 Task: Create a rule from the Agile list, Priority changed -> Complete task in the project BrightTech if Priority Cleared then Complete Task
Action: Mouse moved to (1323, 214)
Screenshot: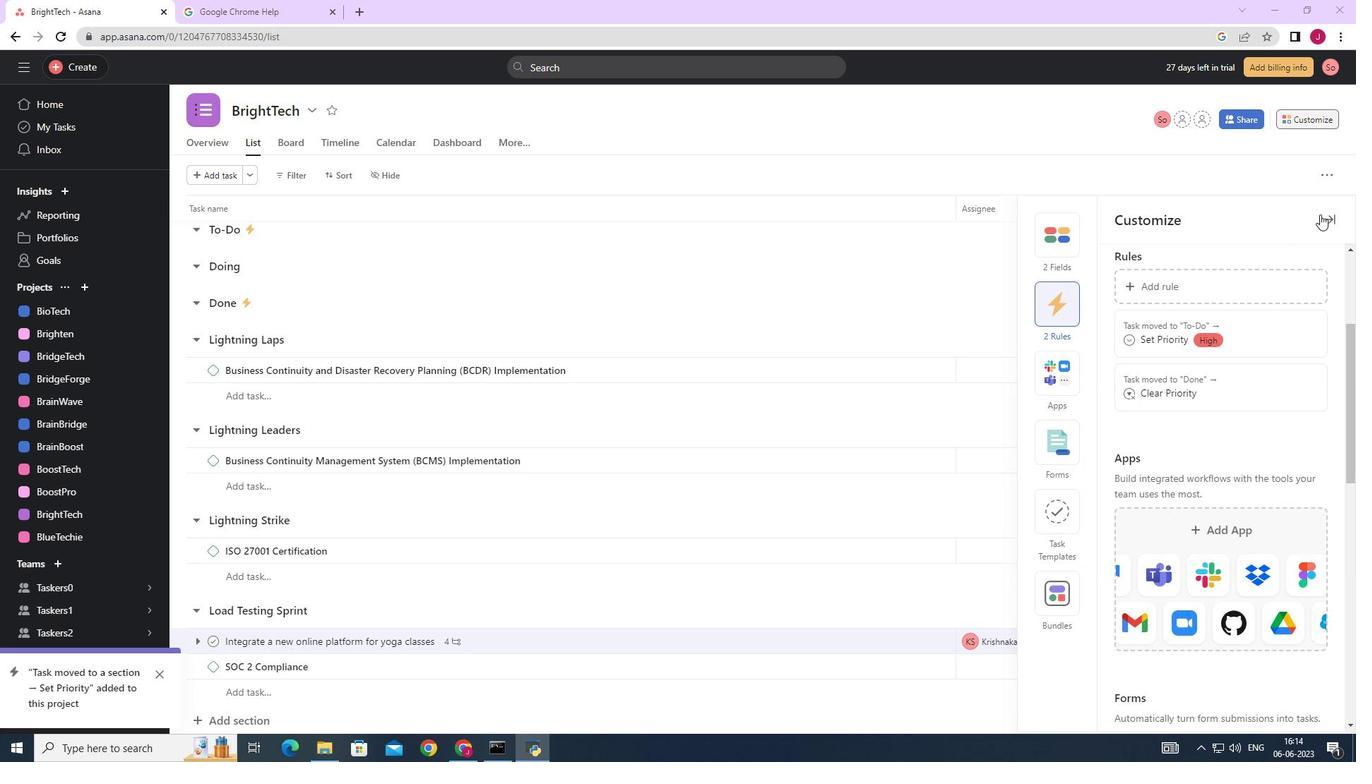 
Action: Mouse pressed left at (1323, 214)
Screenshot: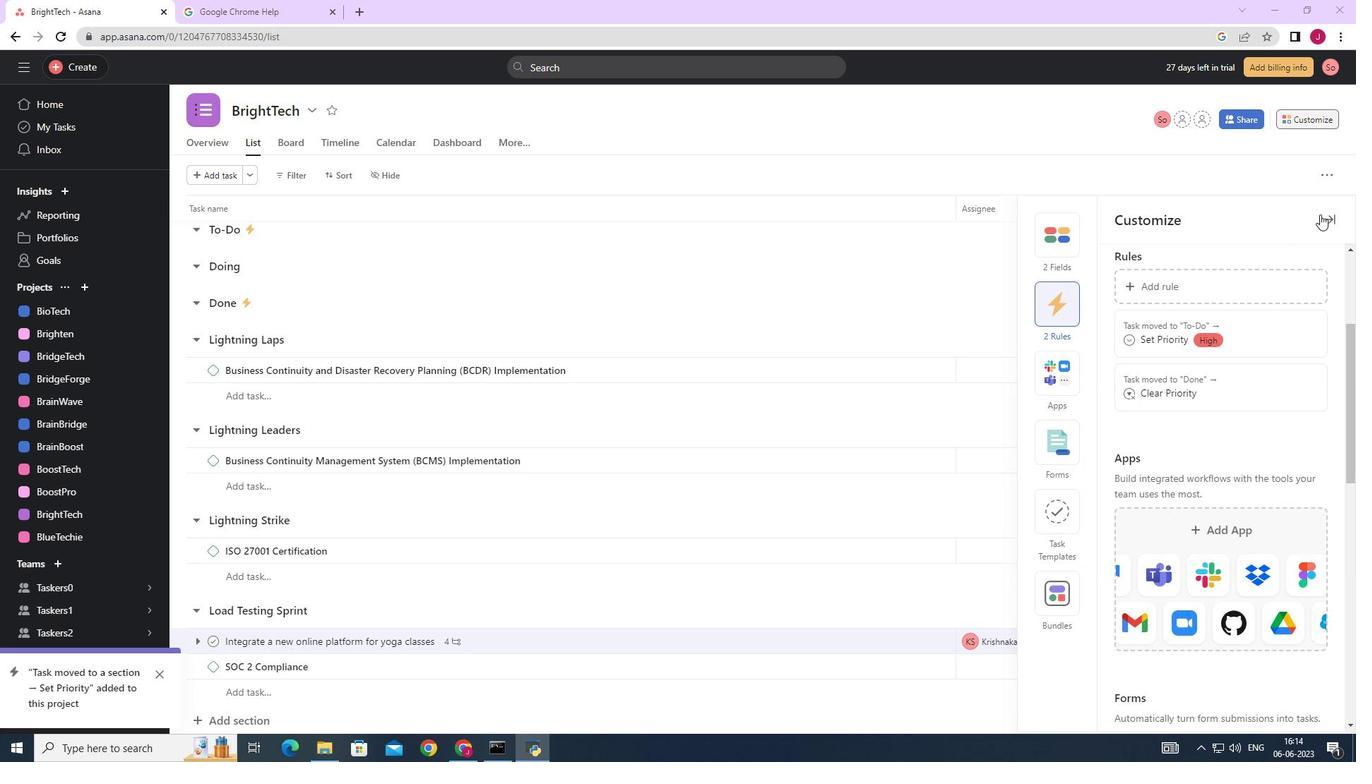 
Action: Mouse moved to (1308, 117)
Screenshot: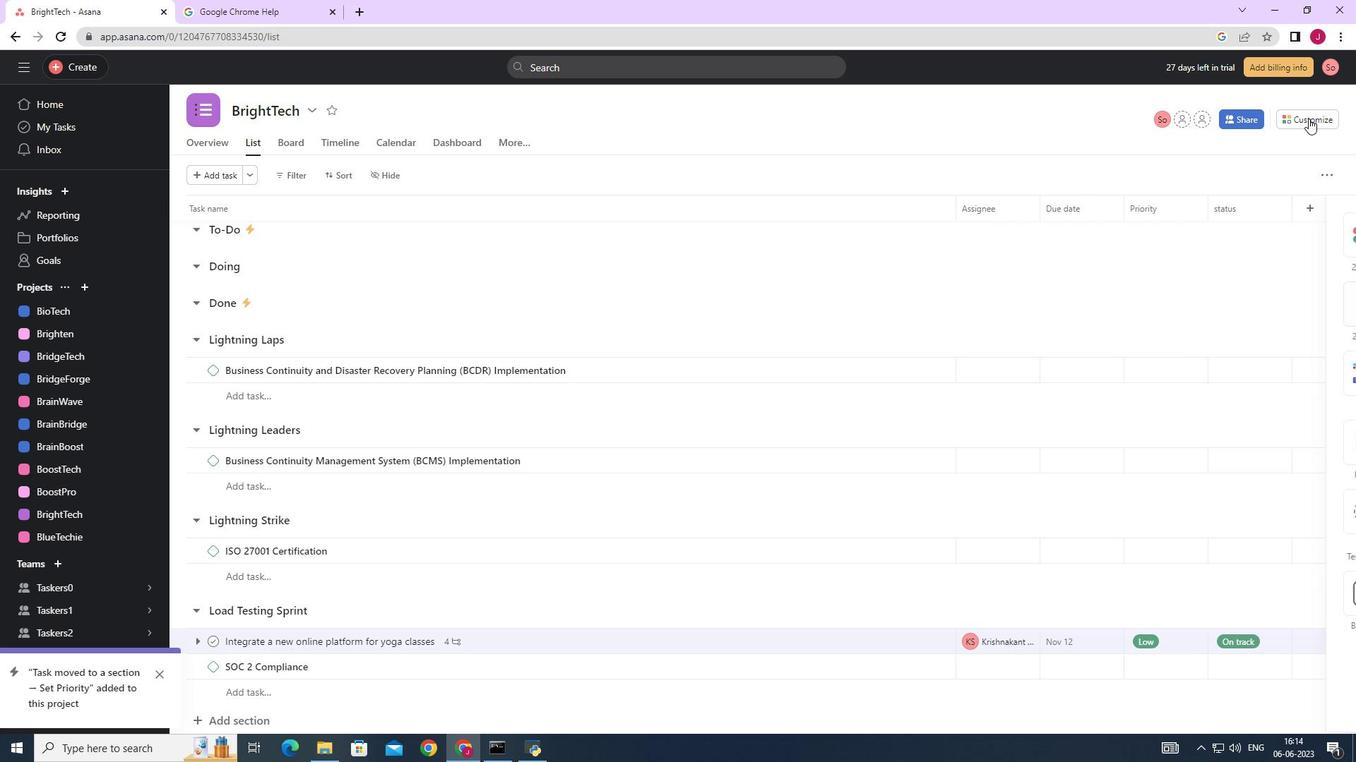 
Action: Mouse pressed left at (1308, 117)
Screenshot: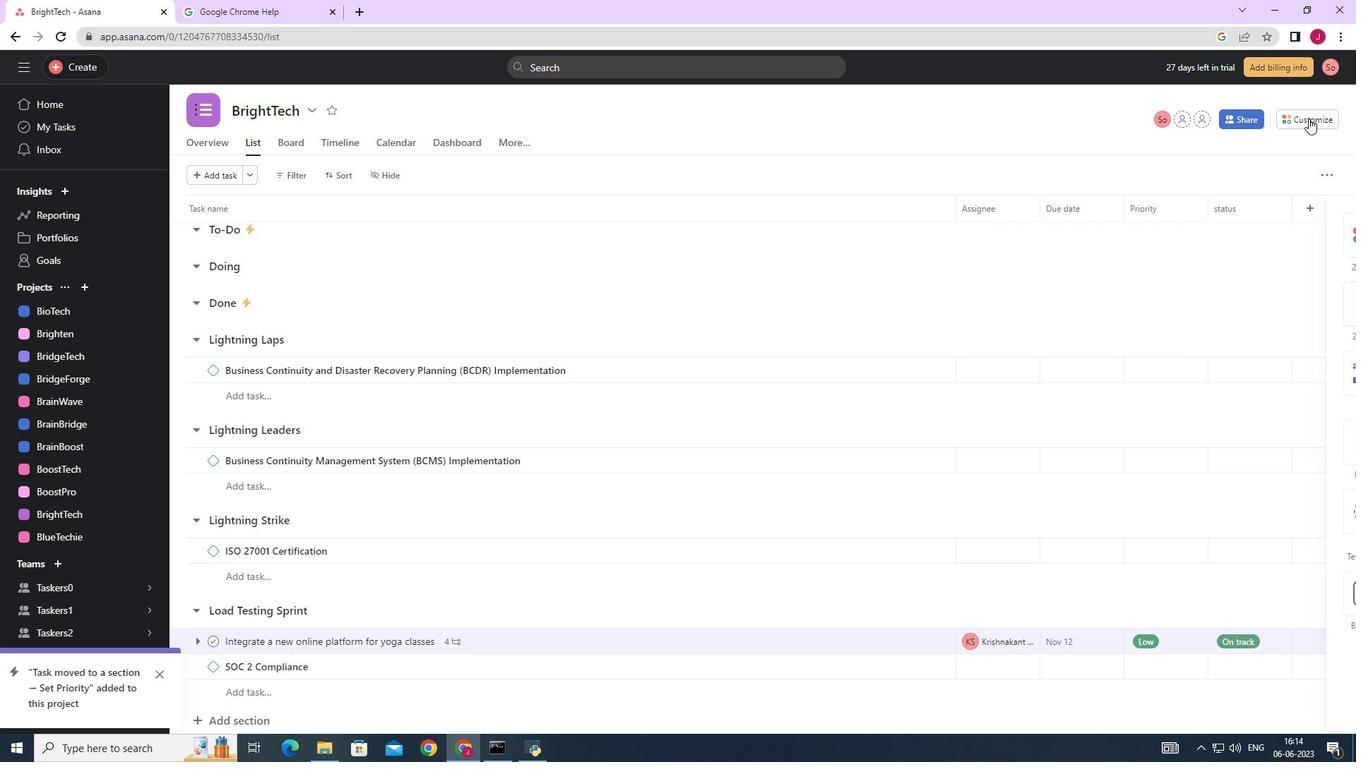 
Action: Mouse moved to (1065, 313)
Screenshot: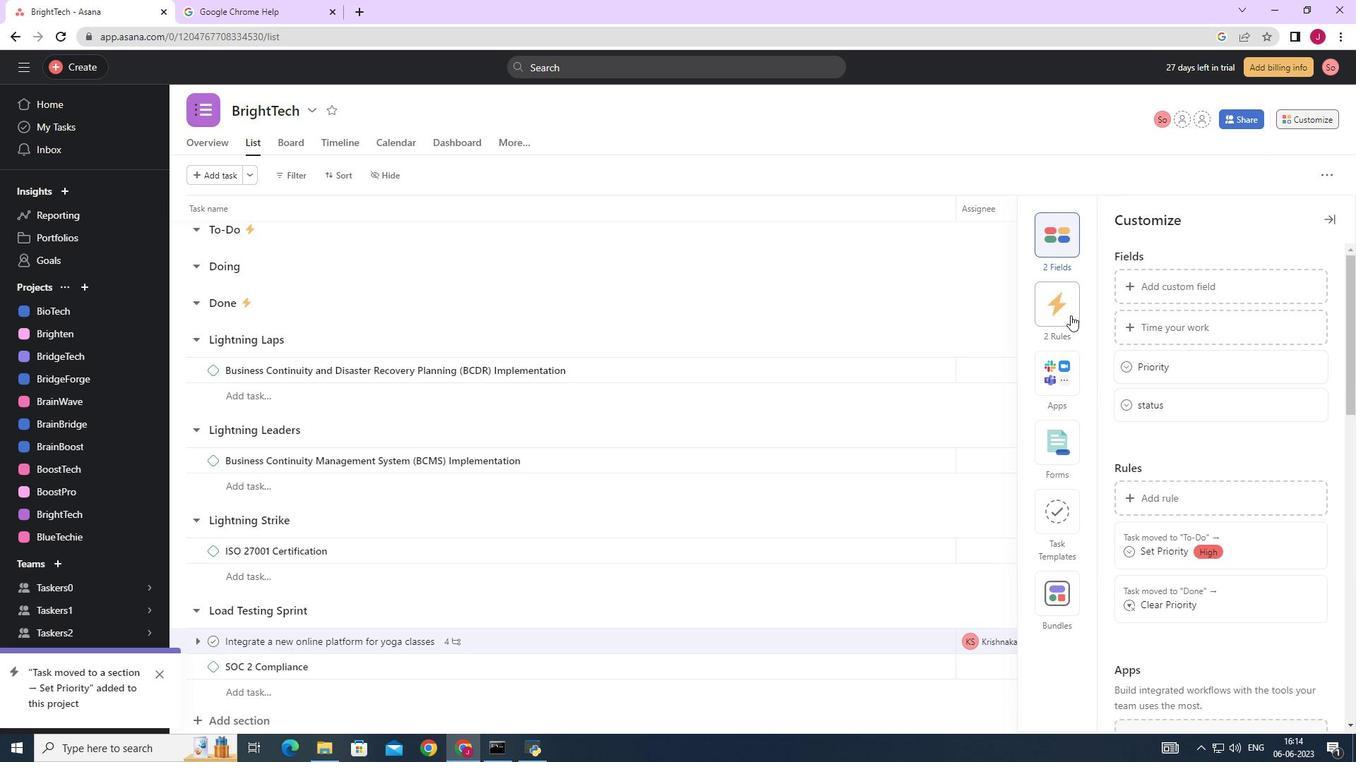 
Action: Mouse pressed left at (1065, 313)
Screenshot: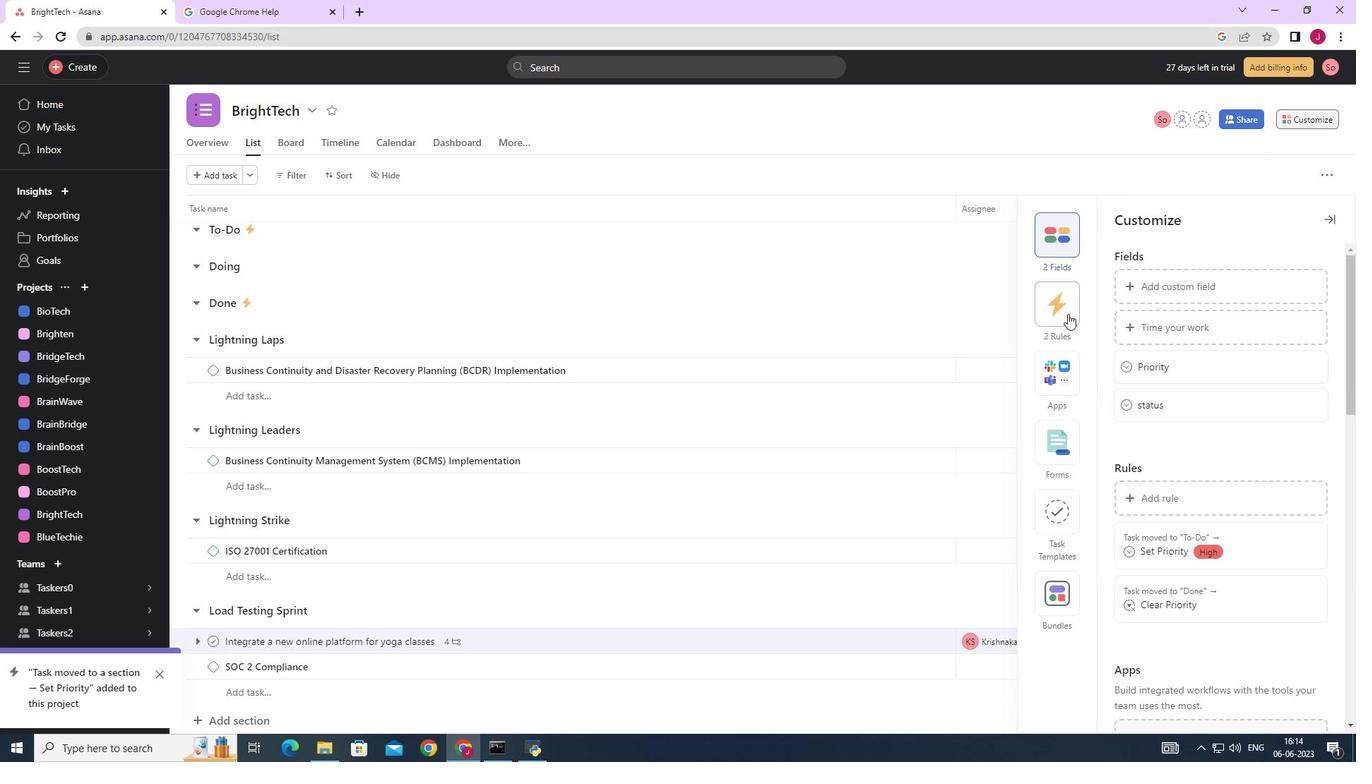 
Action: Mouse moved to (1171, 289)
Screenshot: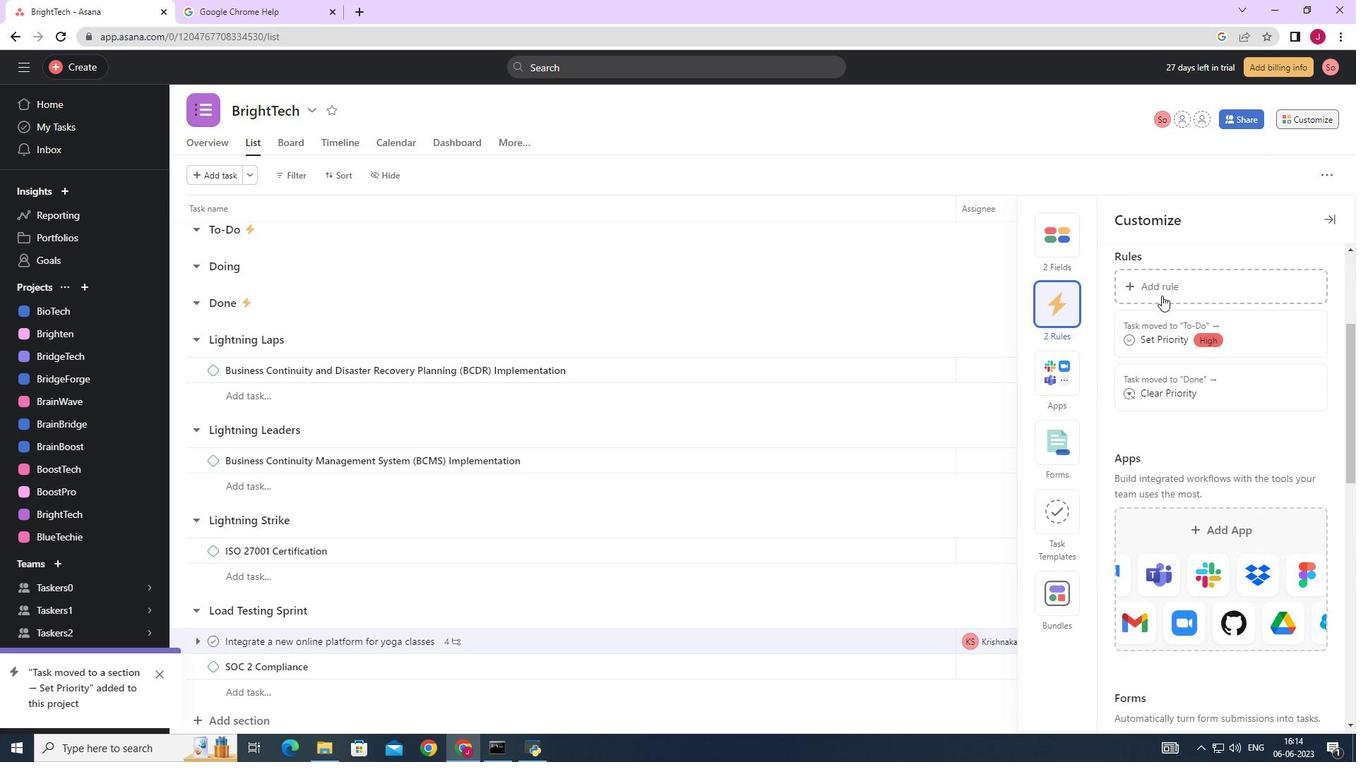 
Action: Mouse pressed left at (1171, 289)
Screenshot: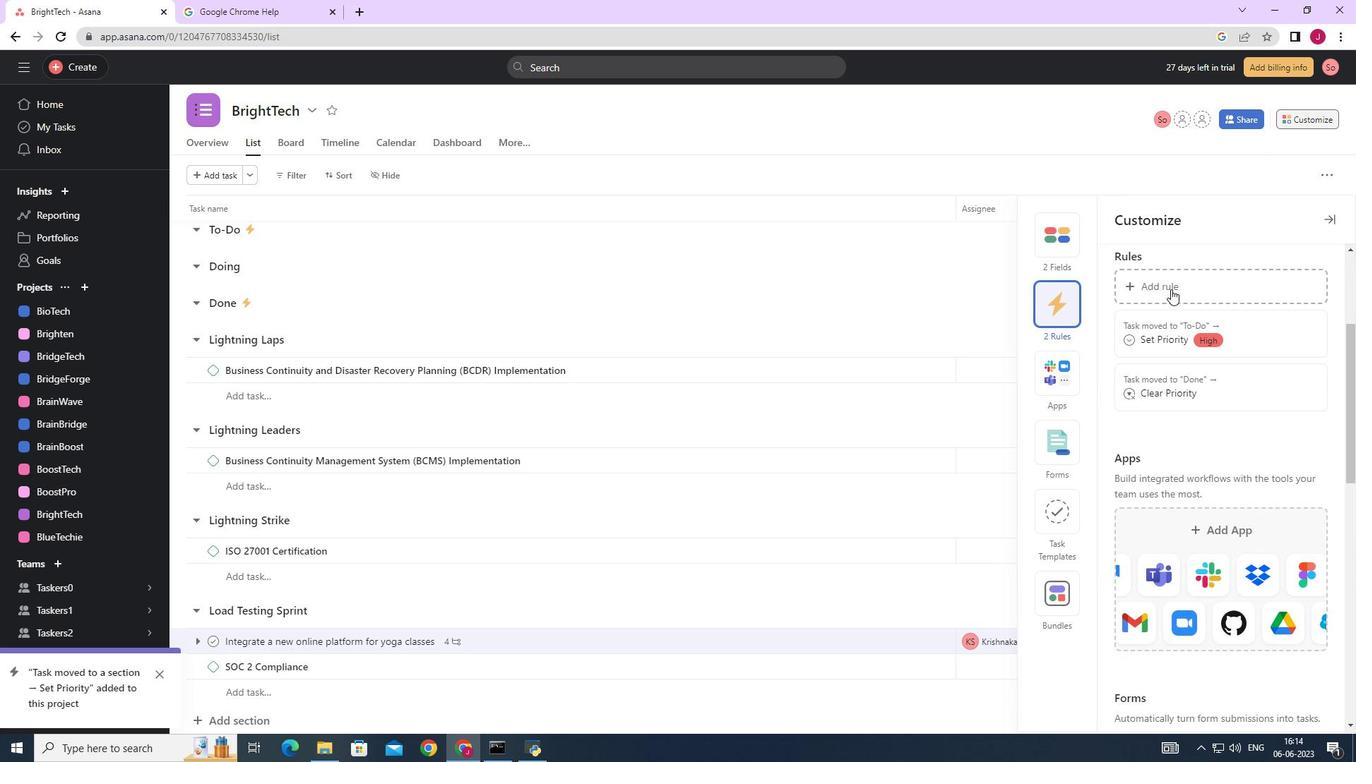 
Action: Mouse moved to (279, 218)
Screenshot: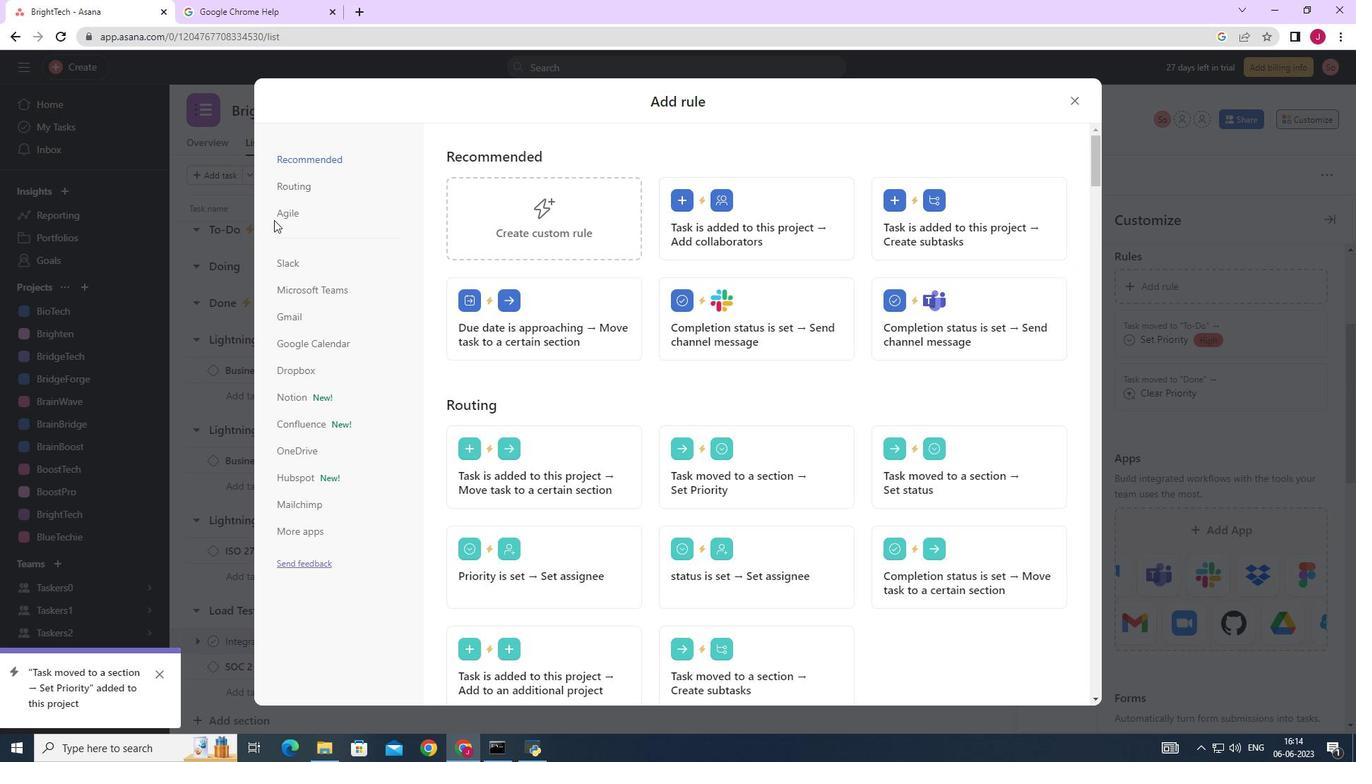 
Action: Mouse pressed left at (279, 218)
Screenshot: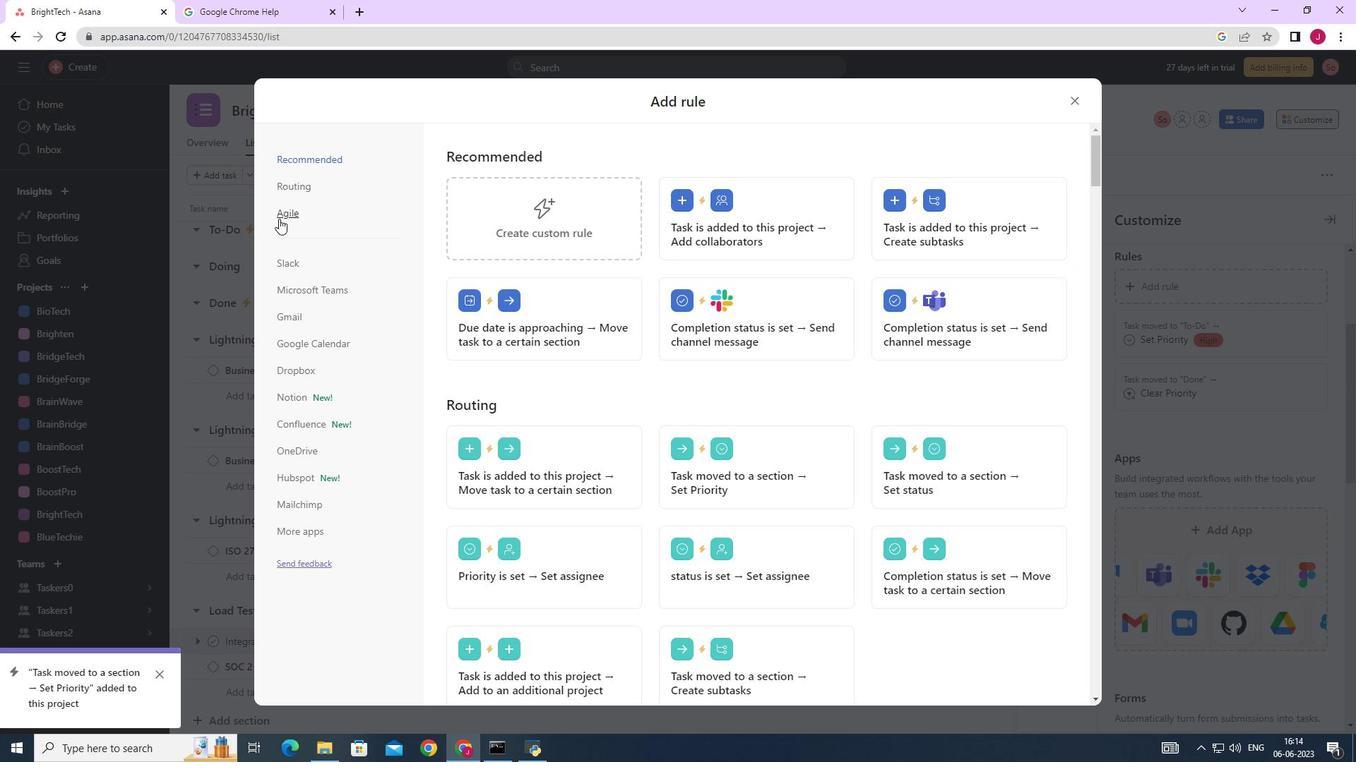 
Action: Mouse moved to (572, 204)
Screenshot: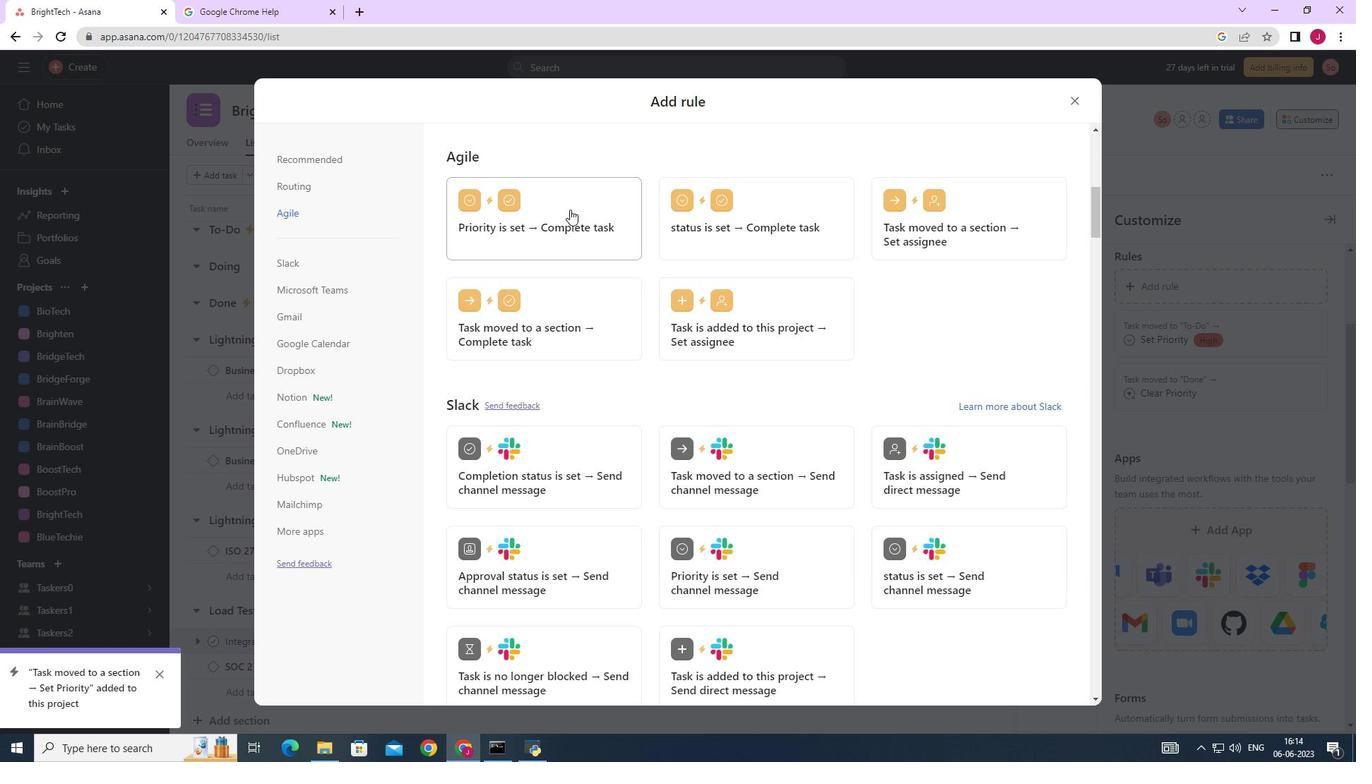 
Action: Mouse pressed left at (572, 204)
Screenshot: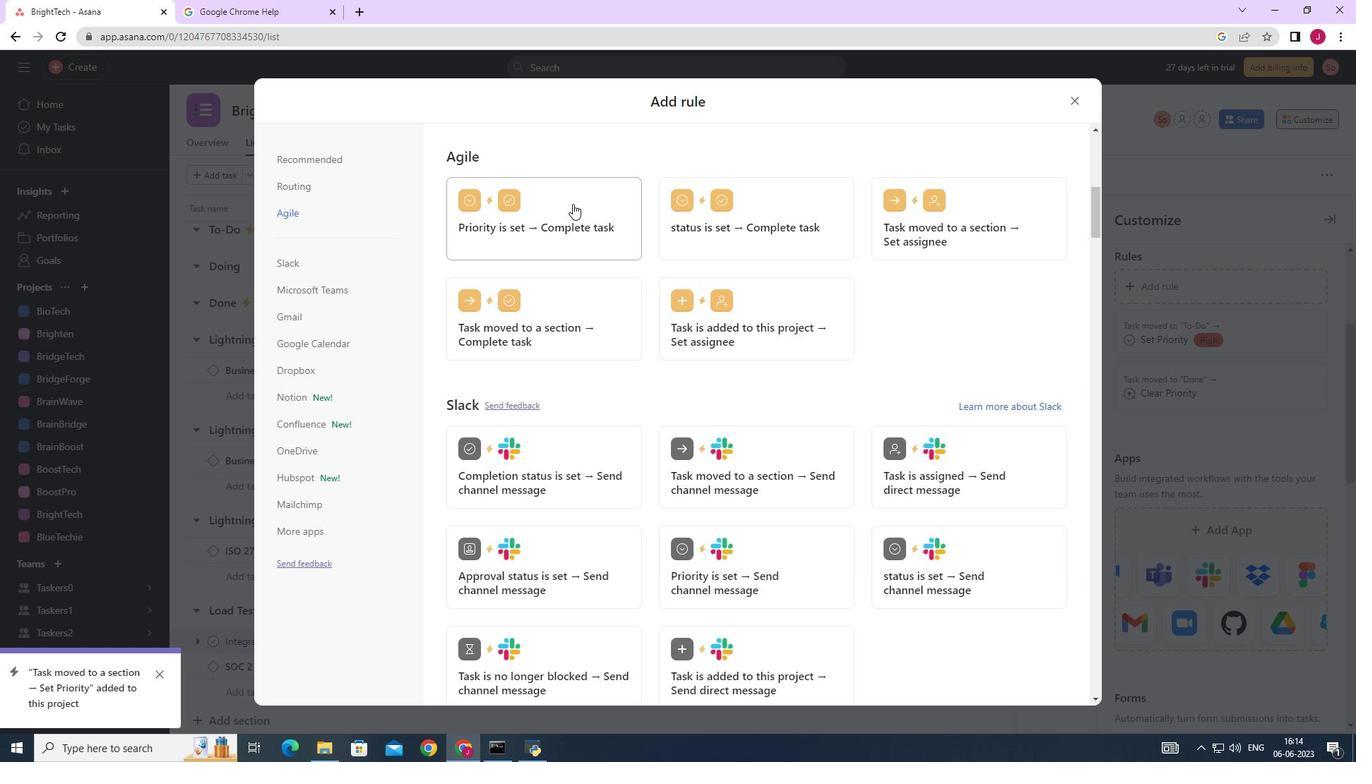 
Action: Mouse moved to (558, 379)
Screenshot: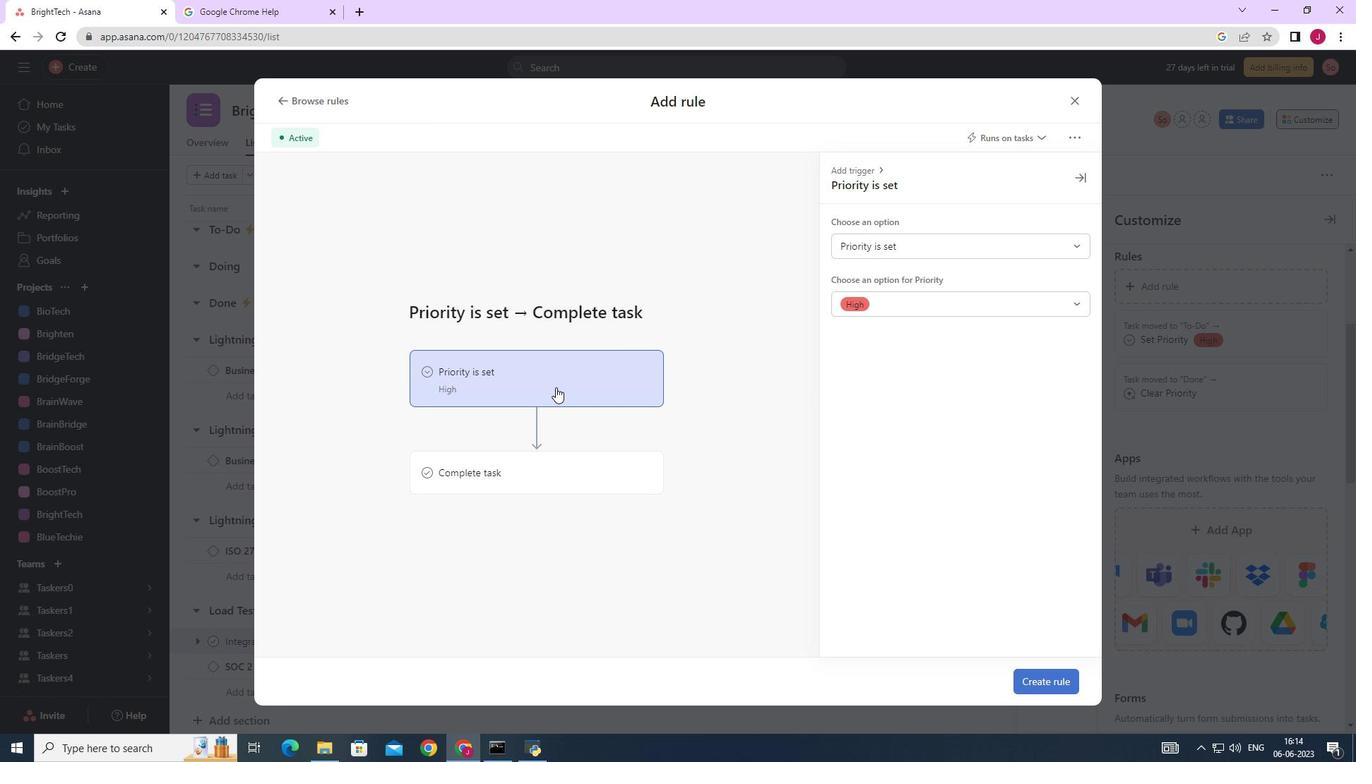 
Action: Mouse pressed left at (558, 379)
Screenshot: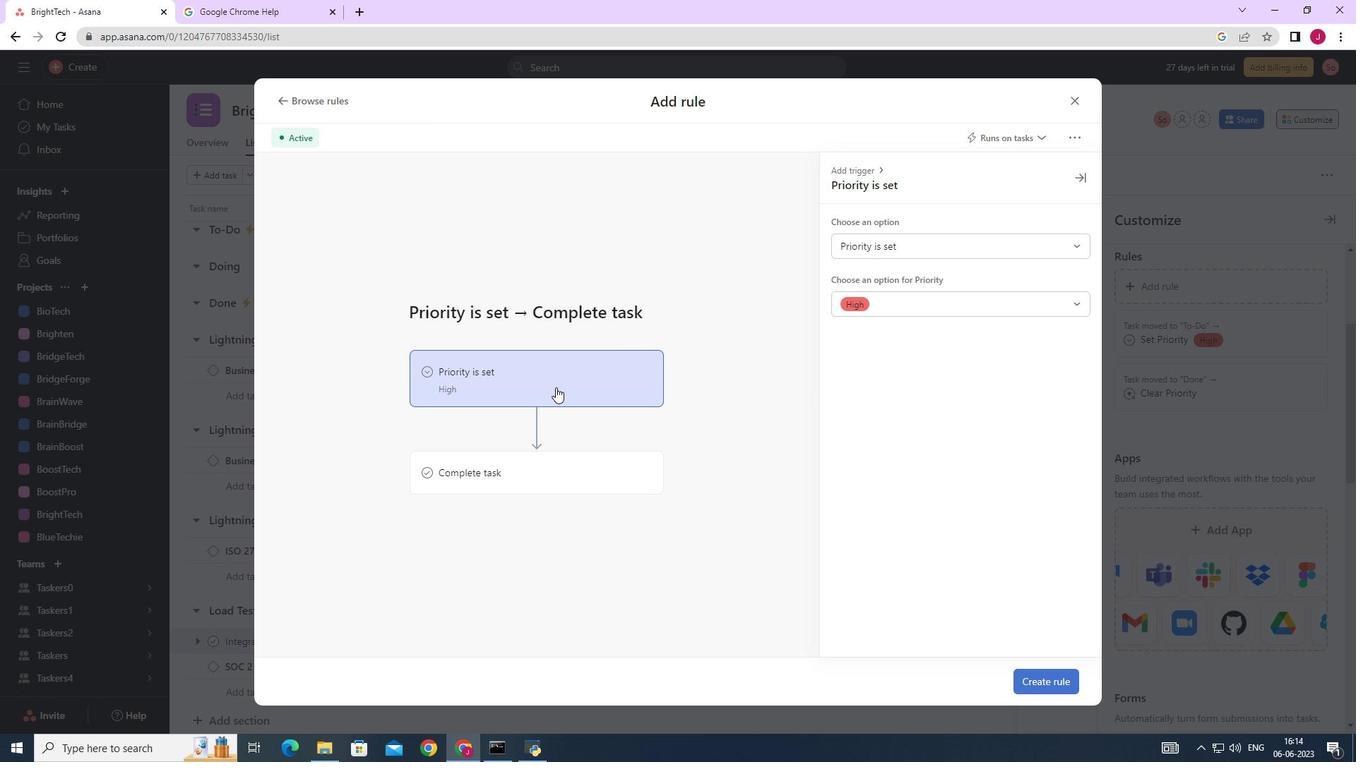 
Action: Mouse moved to (911, 243)
Screenshot: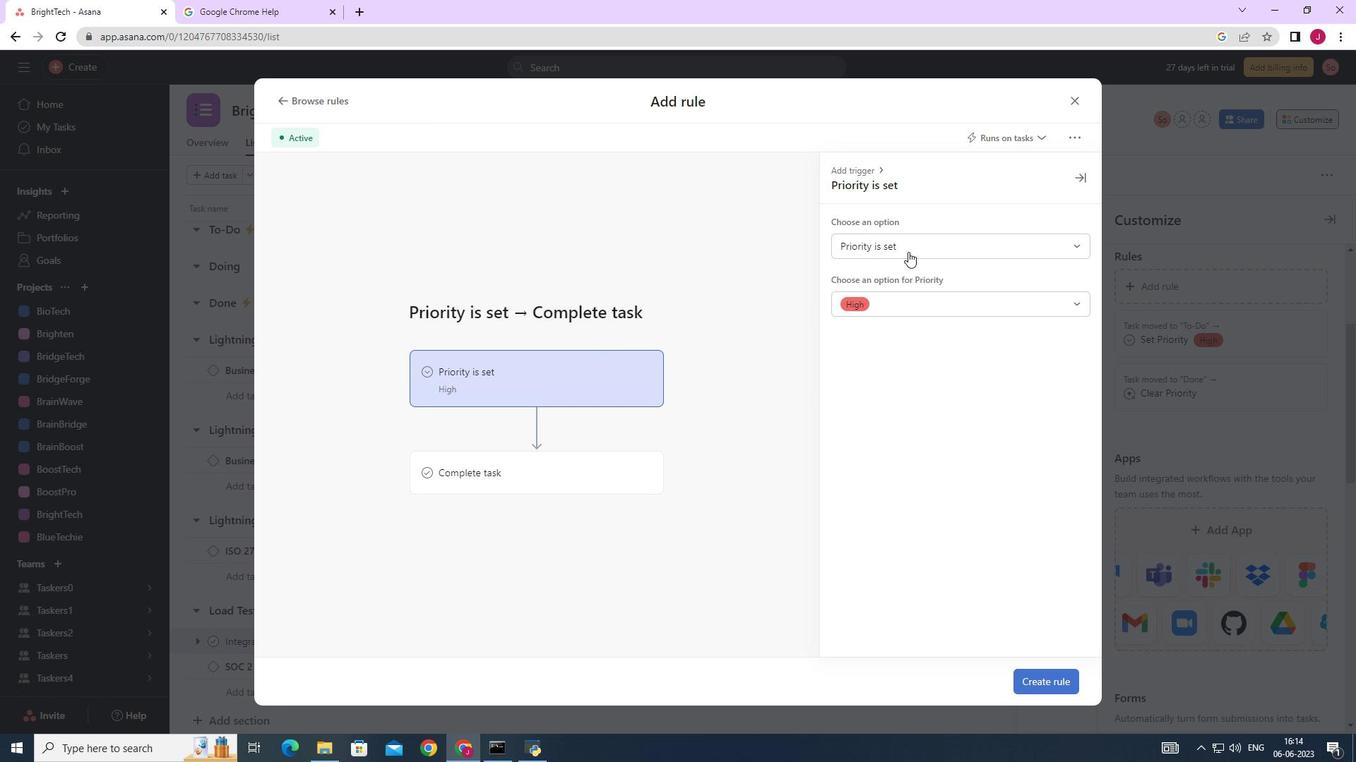
Action: Mouse pressed left at (911, 243)
Screenshot: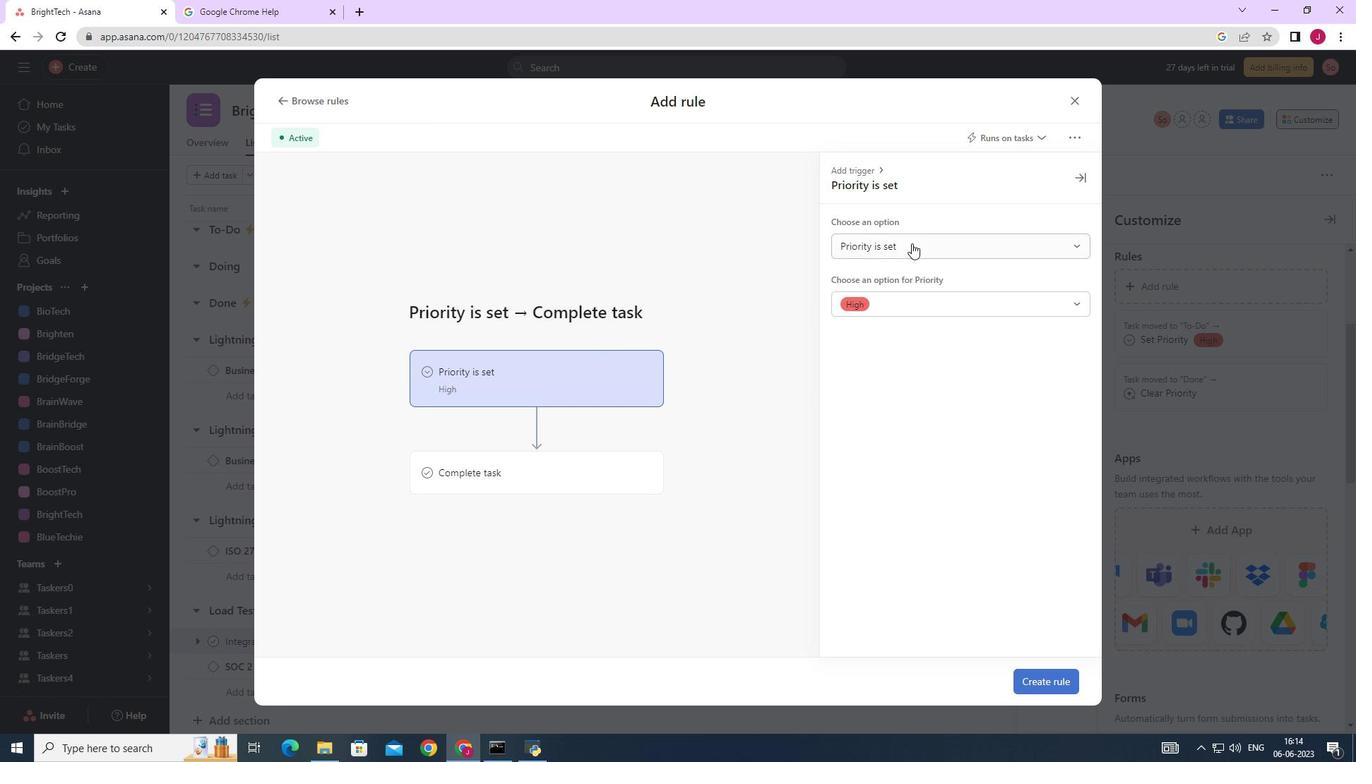 
Action: Mouse moved to (895, 303)
Screenshot: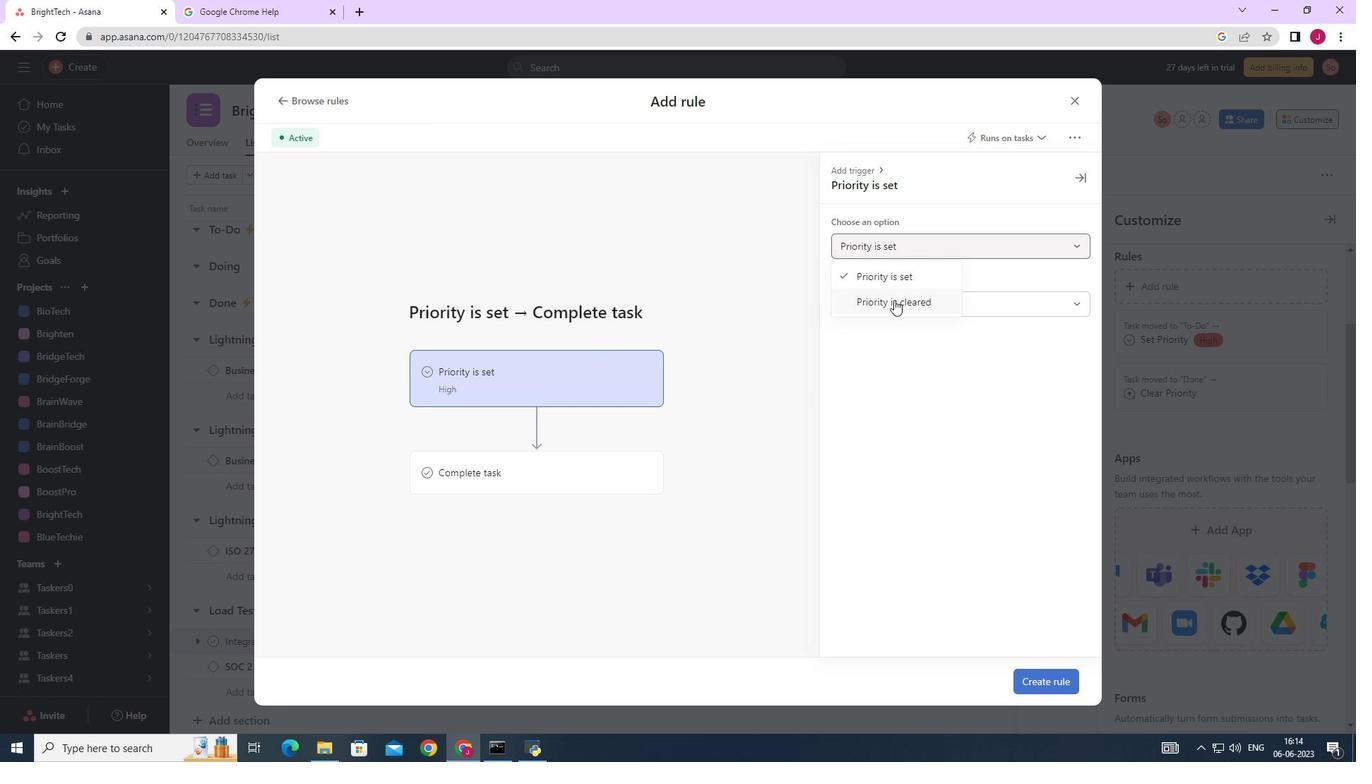 
Action: Mouse pressed left at (895, 303)
Screenshot: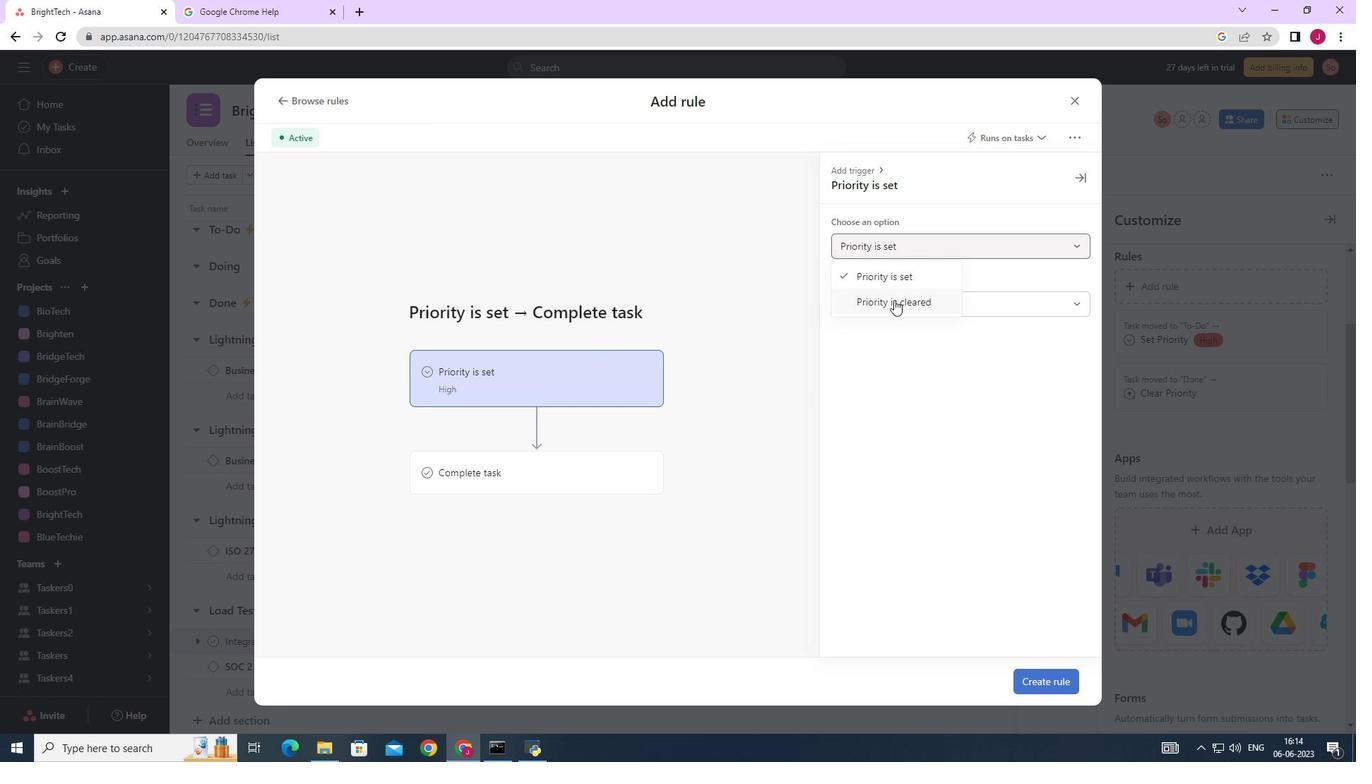
Action: Mouse moved to (572, 452)
Screenshot: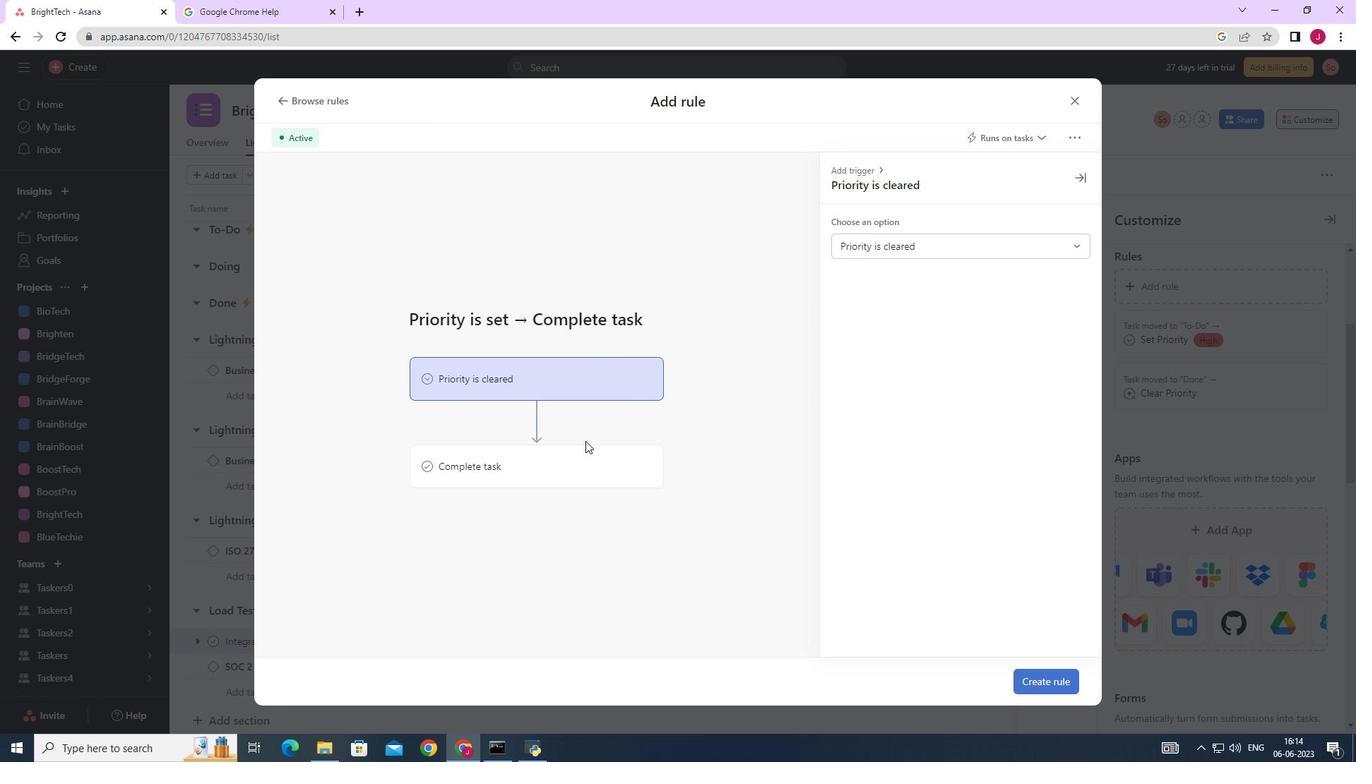 
Action: Mouse pressed left at (572, 452)
Screenshot: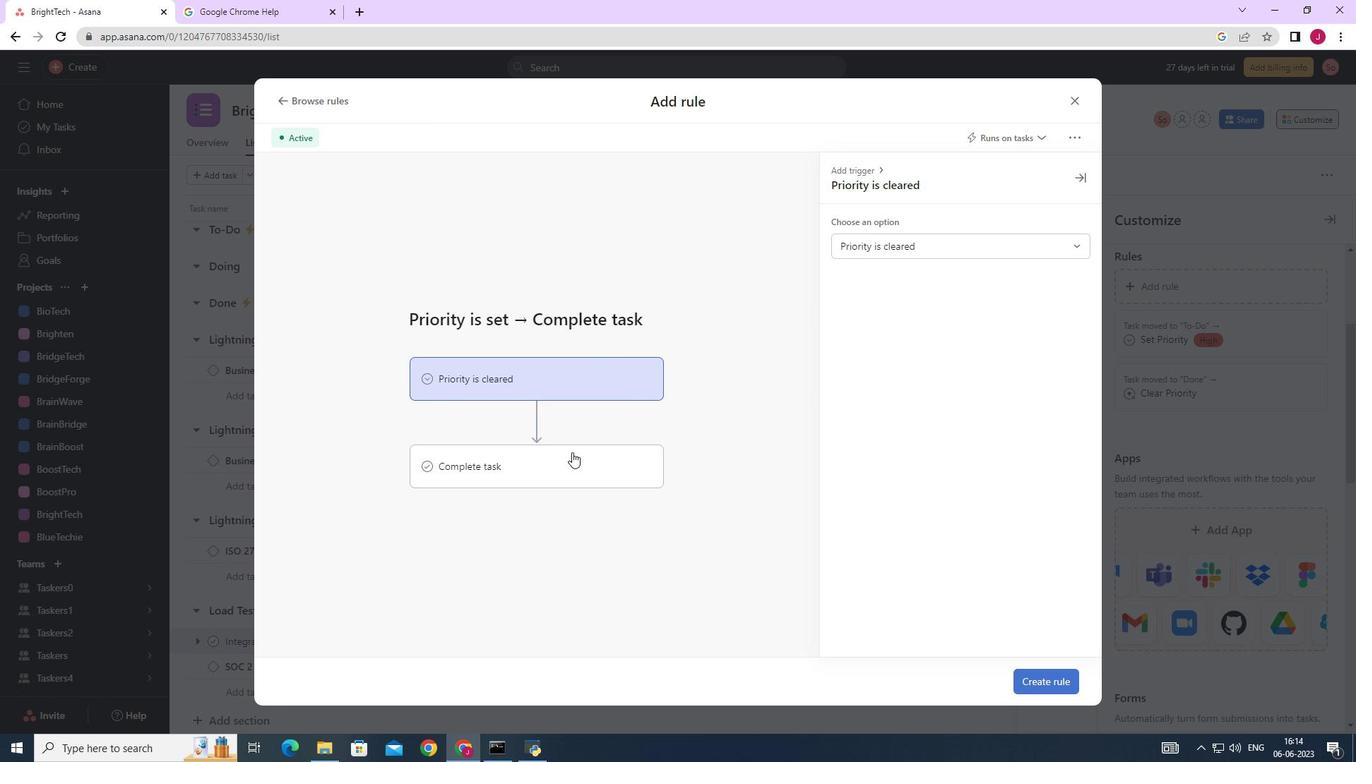 
Action: Mouse moved to (1040, 681)
Screenshot: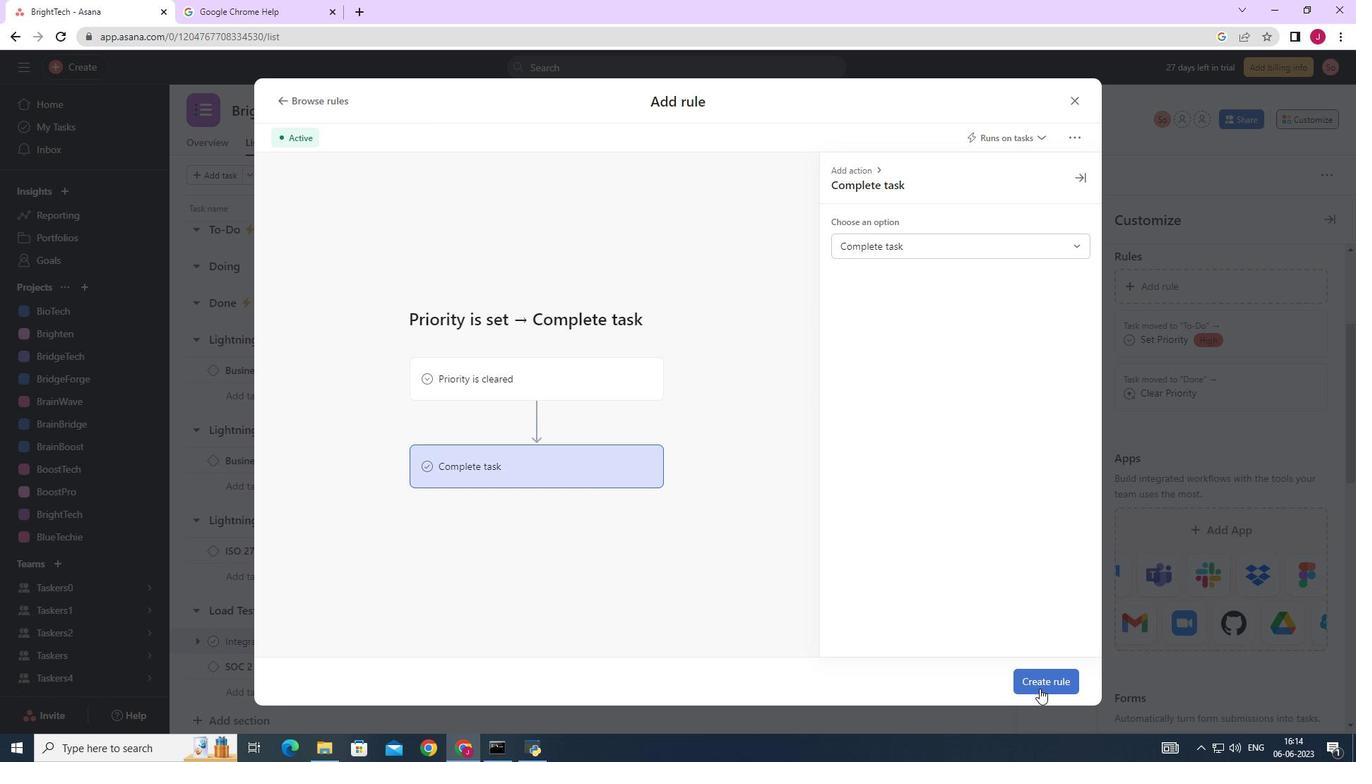 
Action: Mouse pressed left at (1040, 681)
Screenshot: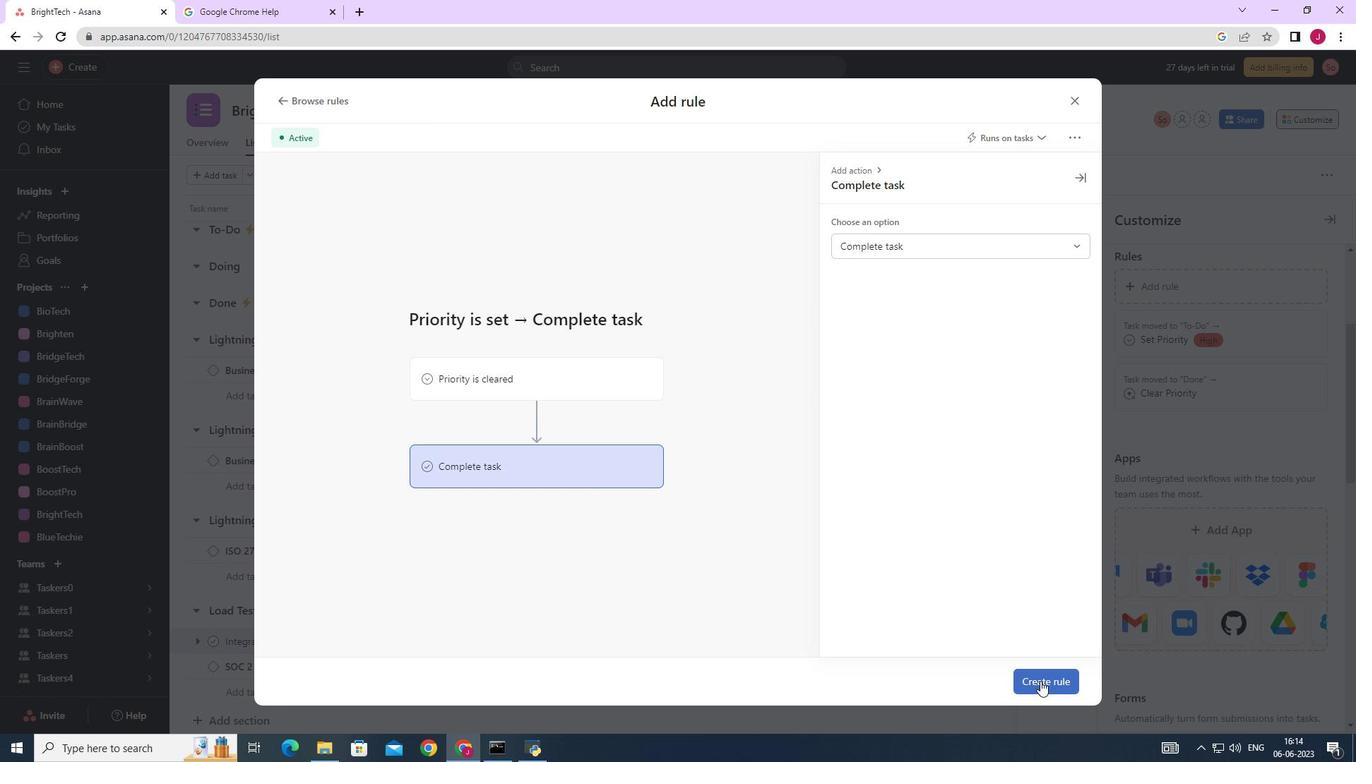 
Action: Mouse moved to (1029, 616)
Screenshot: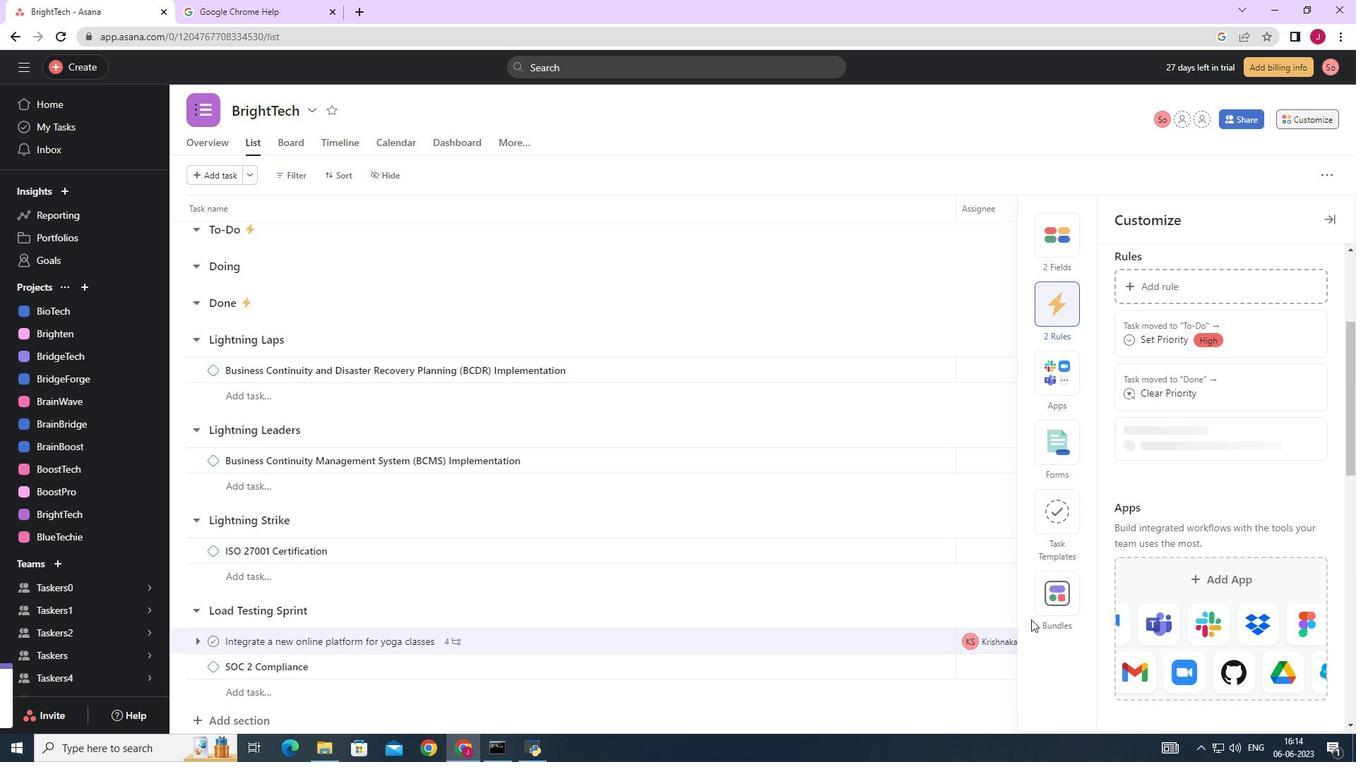 
